Task: Sort the products in the category "Laundry" by price (highest first).
Action: Mouse moved to (877, 340)
Screenshot: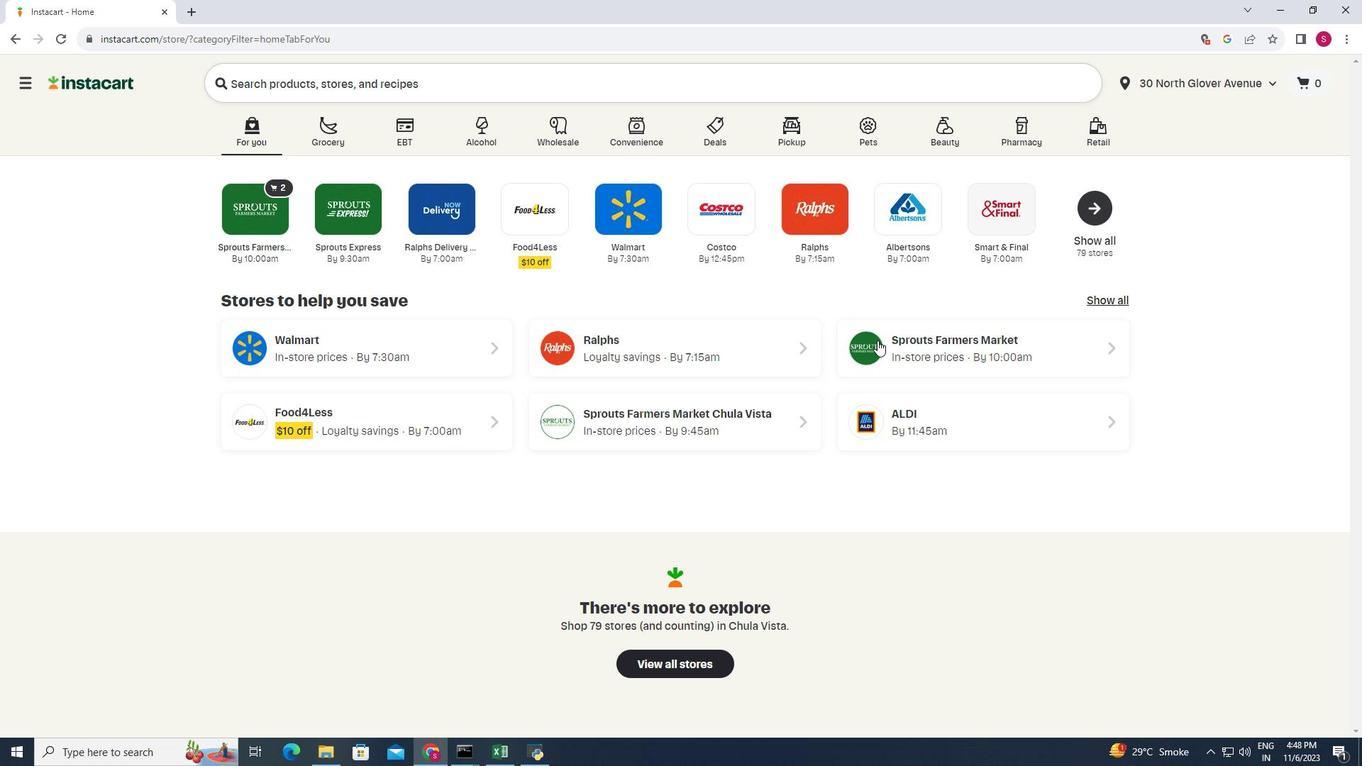 
Action: Mouse pressed left at (877, 340)
Screenshot: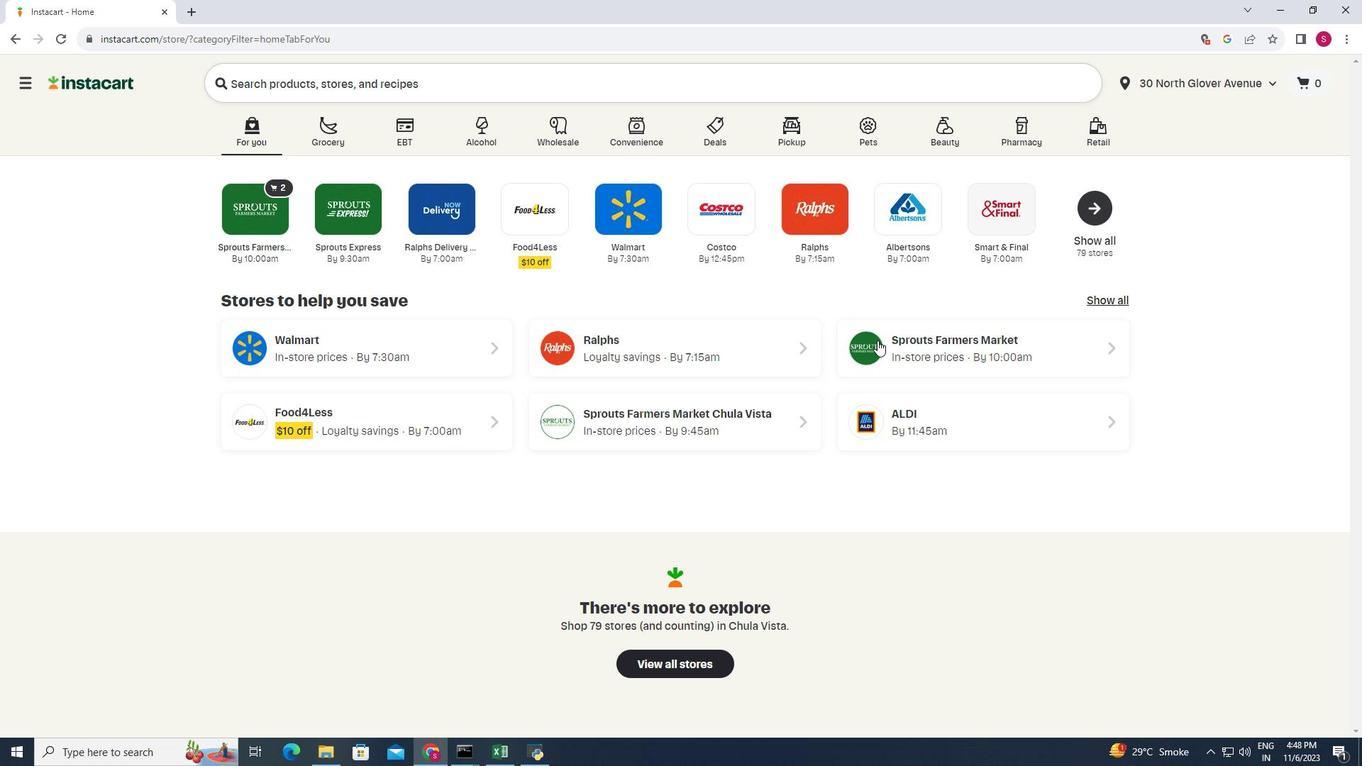 
Action: Mouse moved to (92, 531)
Screenshot: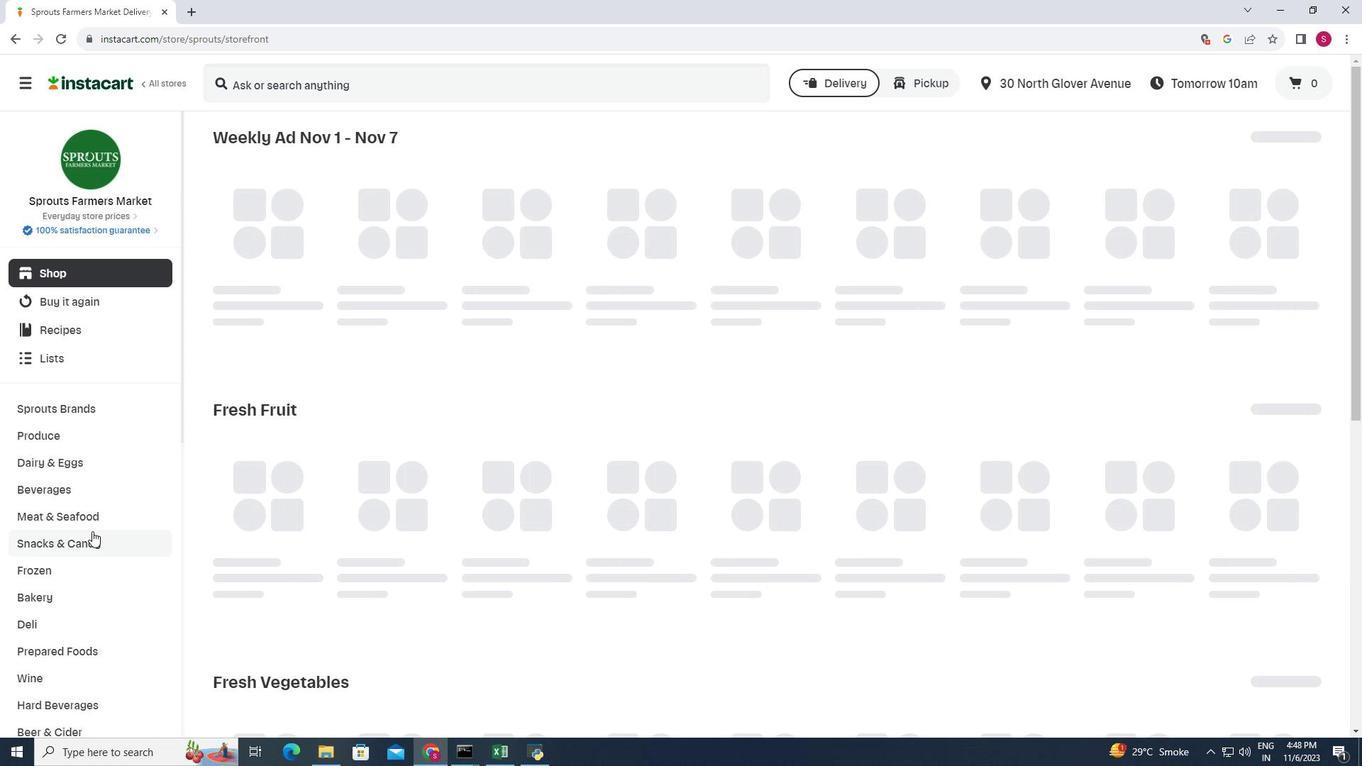 
Action: Mouse scrolled (92, 530) with delta (0, 0)
Screenshot: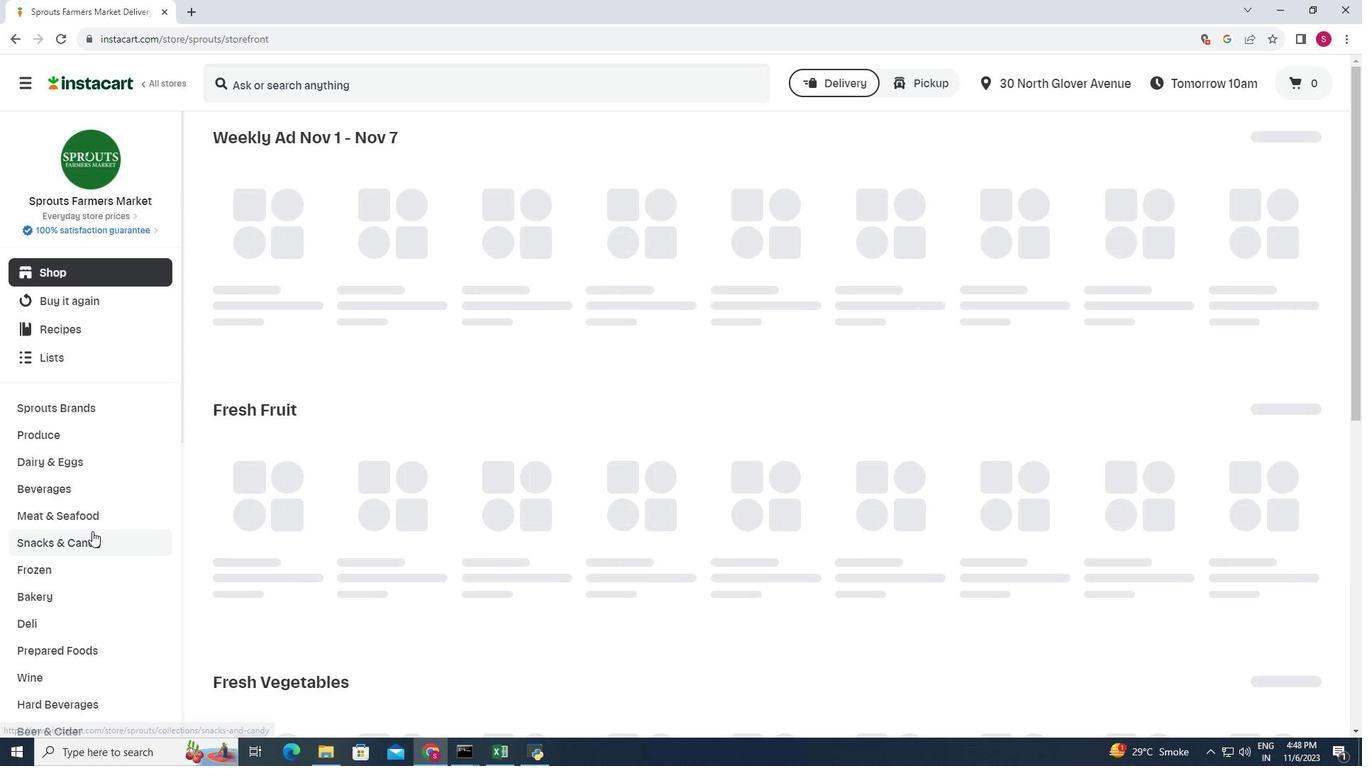
Action: Mouse scrolled (92, 530) with delta (0, 0)
Screenshot: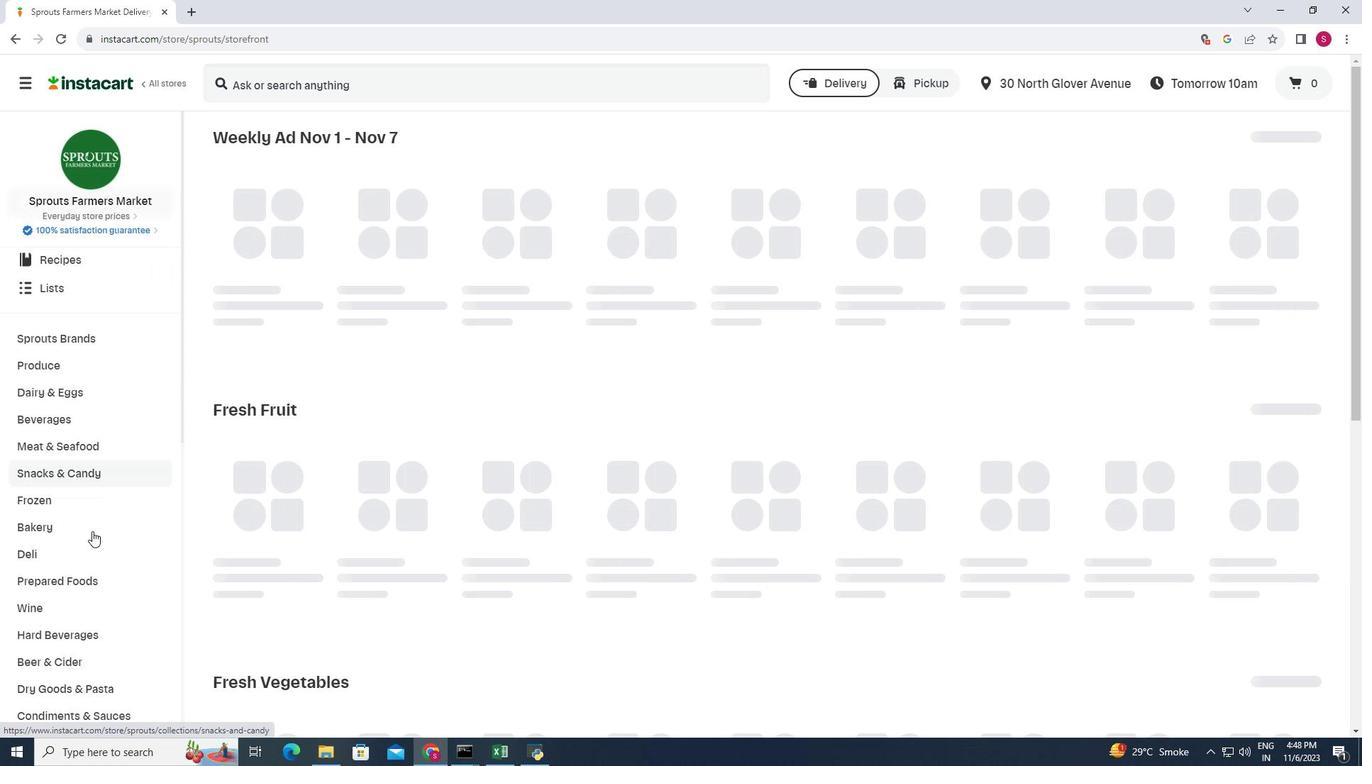 
Action: Mouse scrolled (92, 530) with delta (0, 0)
Screenshot: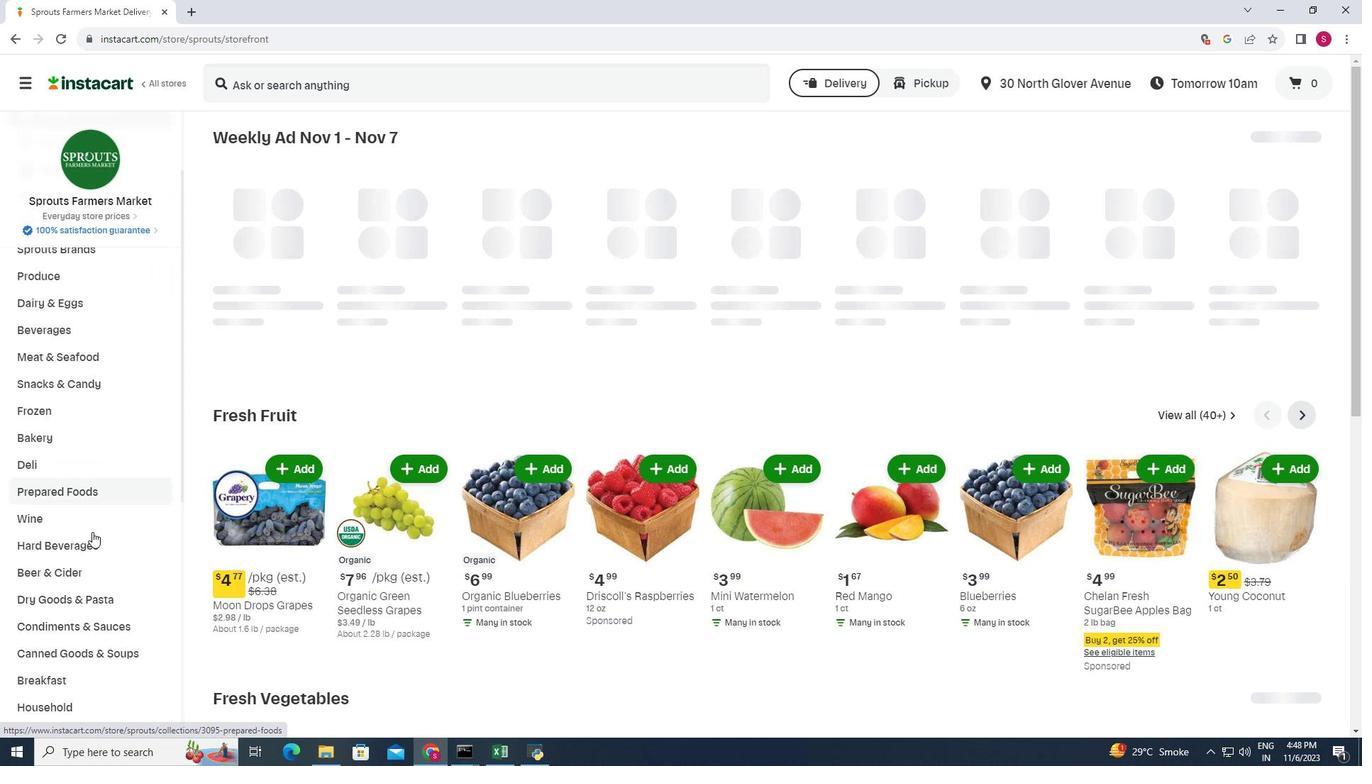 
Action: Mouse moved to (92, 532)
Screenshot: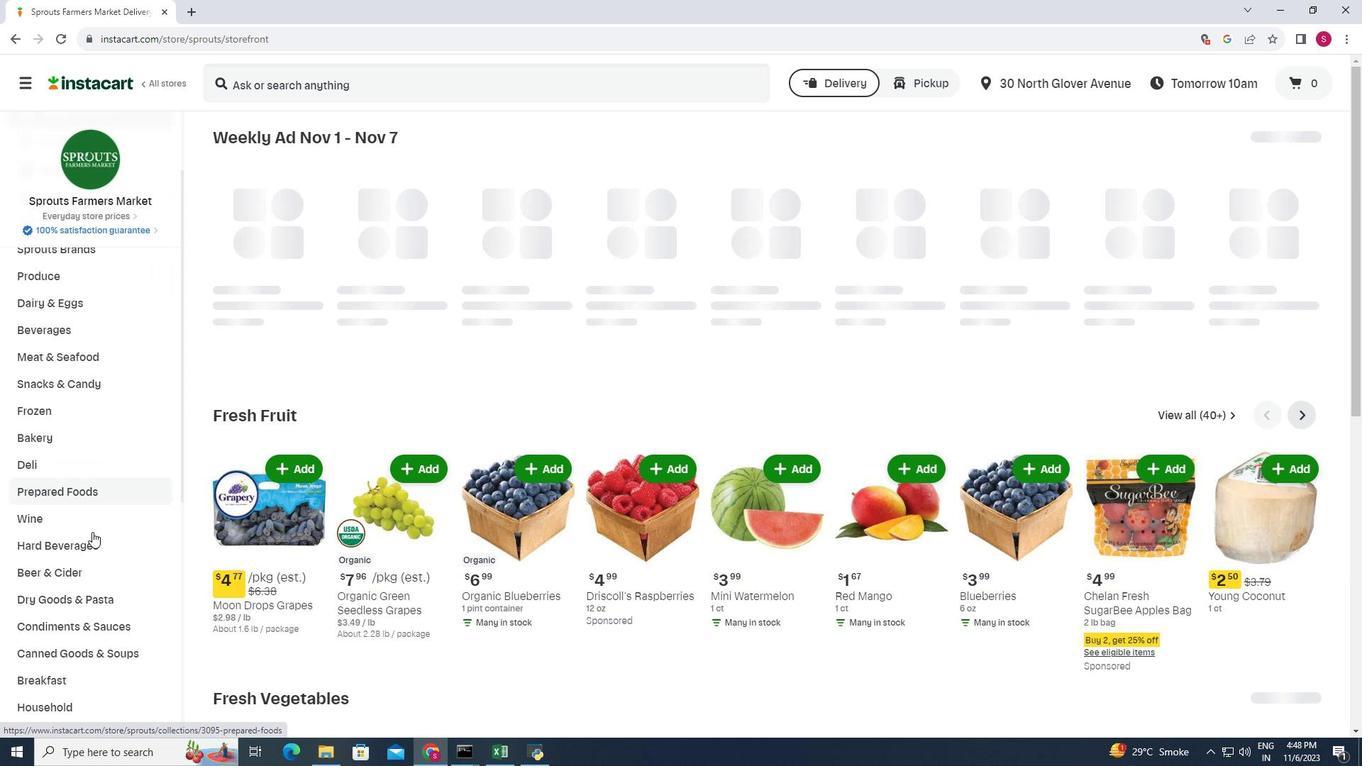 
Action: Mouse scrolled (92, 531) with delta (0, 0)
Screenshot: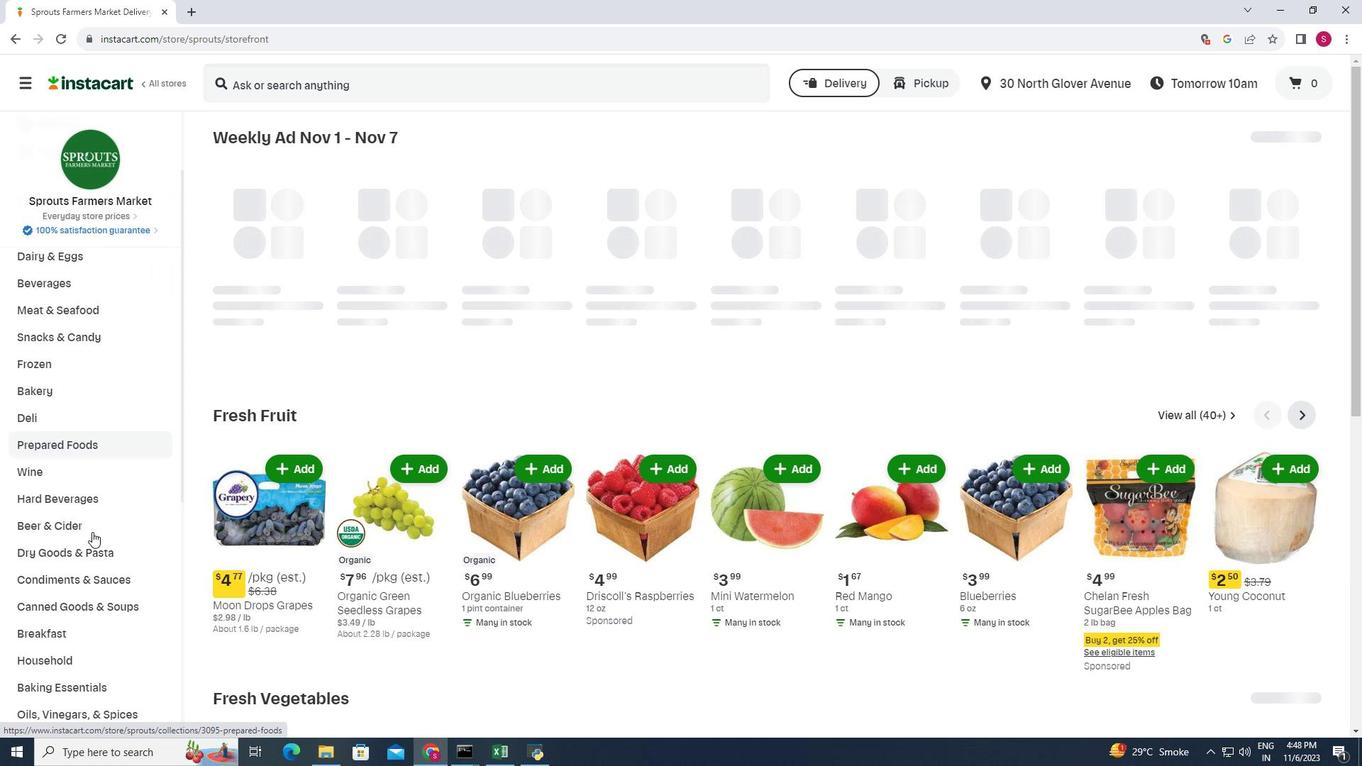 
Action: Mouse moved to (82, 579)
Screenshot: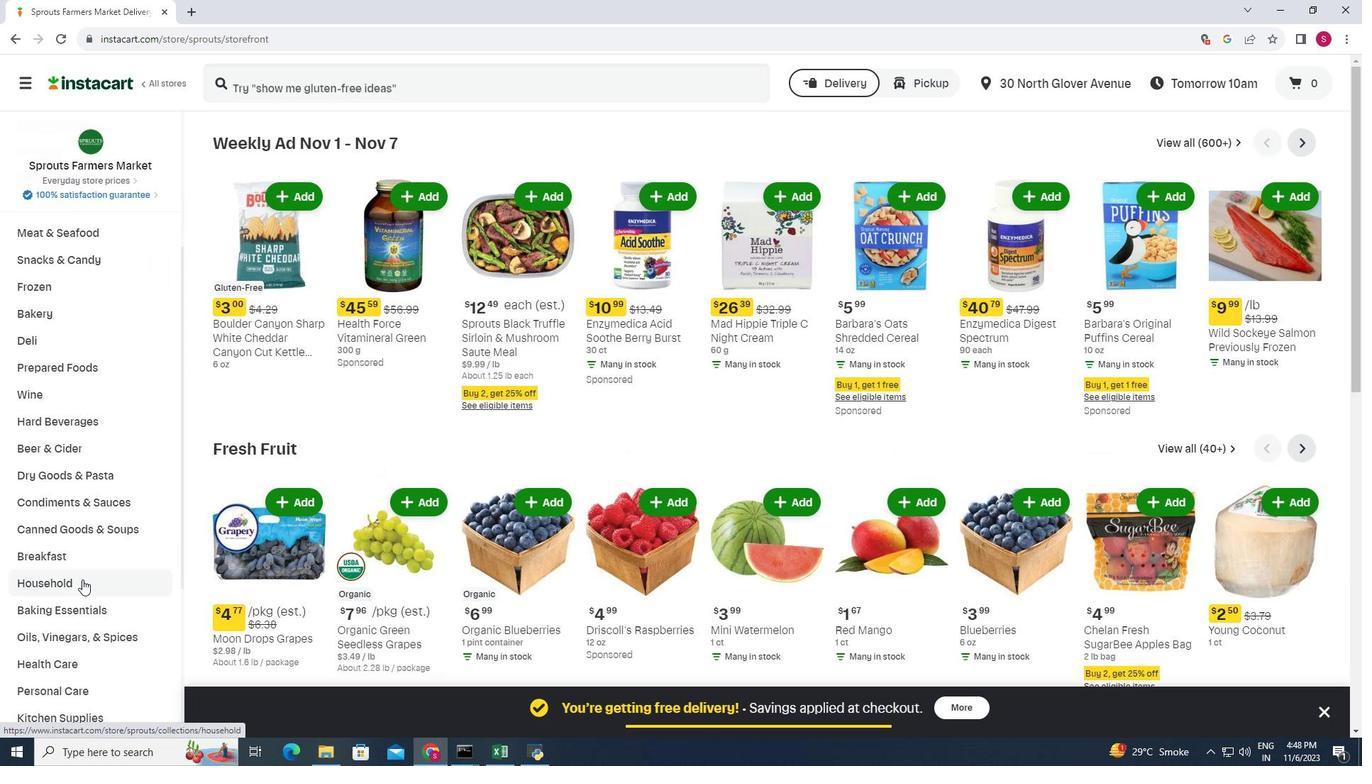 
Action: Mouse pressed left at (82, 579)
Screenshot: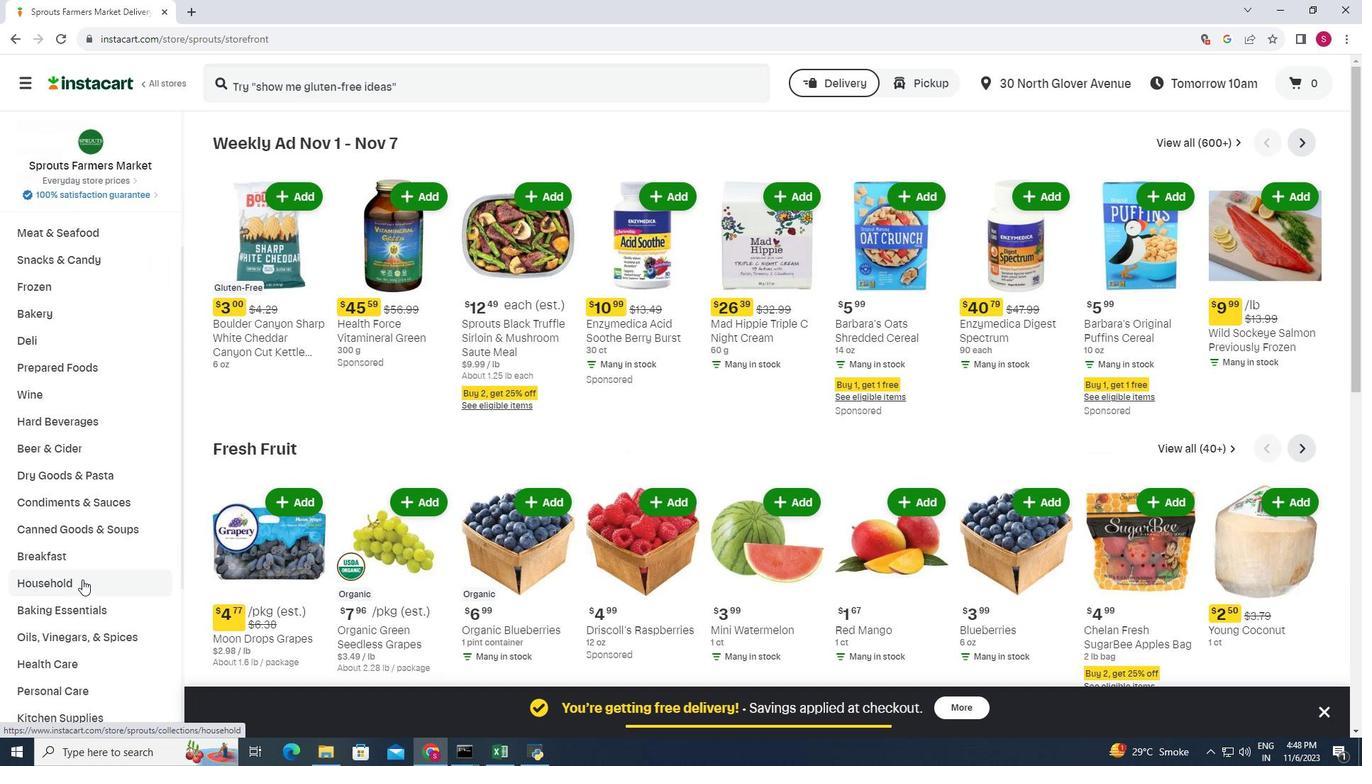 
Action: Mouse moved to (534, 178)
Screenshot: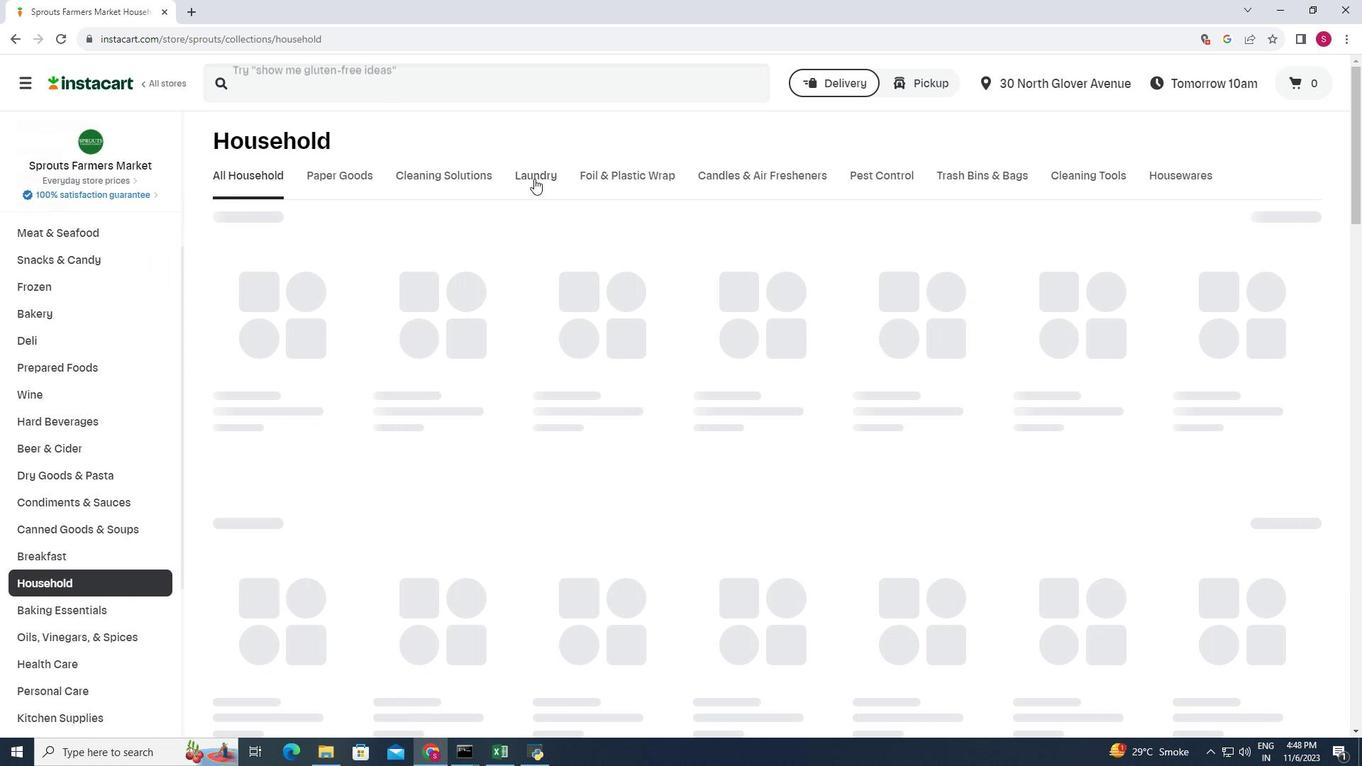 
Action: Mouse pressed left at (534, 178)
Screenshot: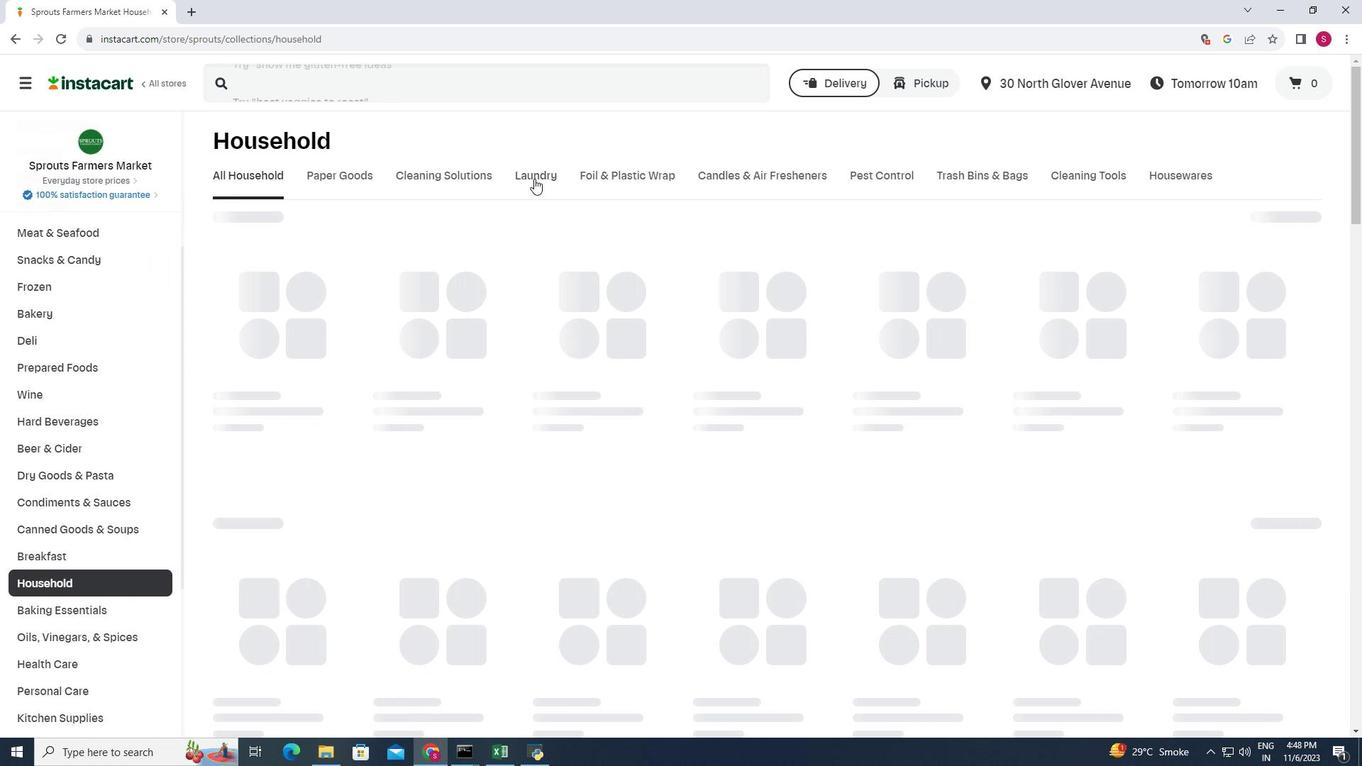 
Action: Mouse moved to (1316, 293)
Screenshot: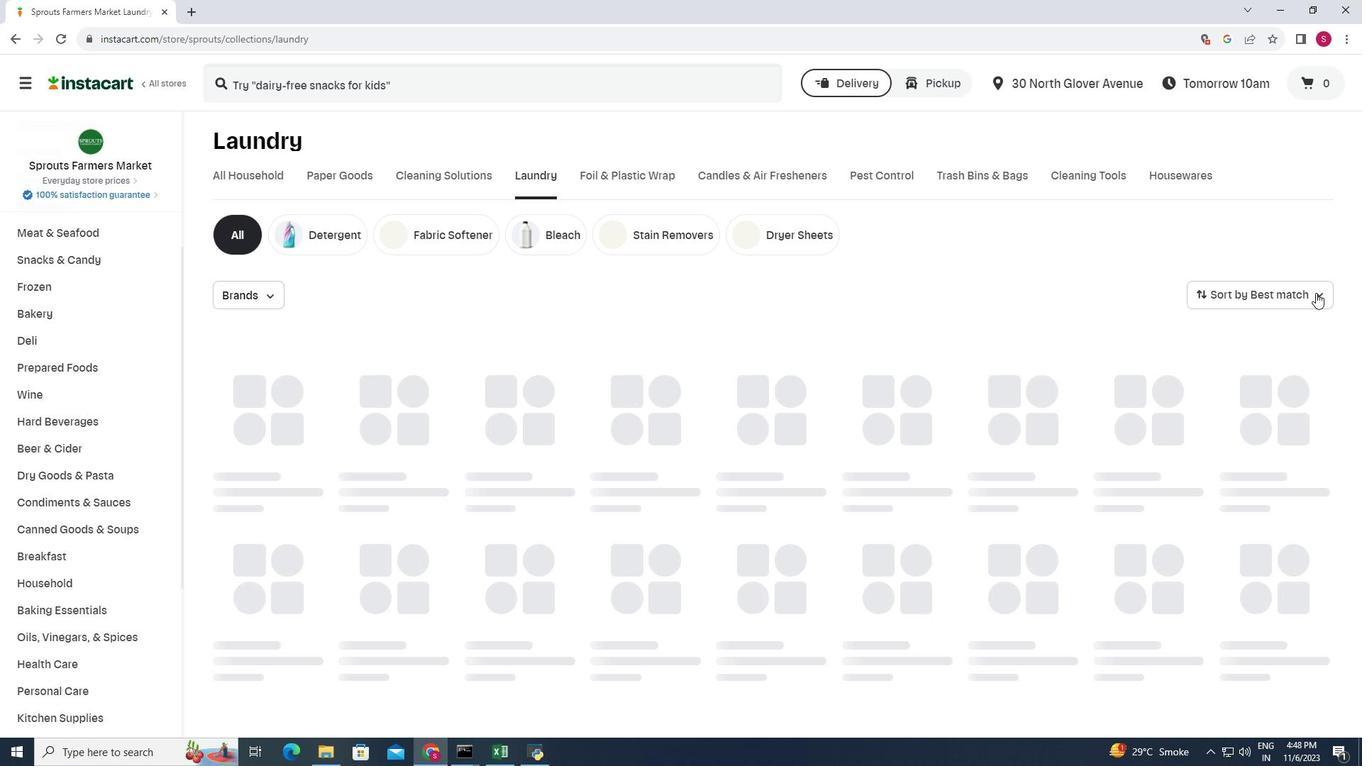 
Action: Mouse pressed left at (1316, 293)
Screenshot: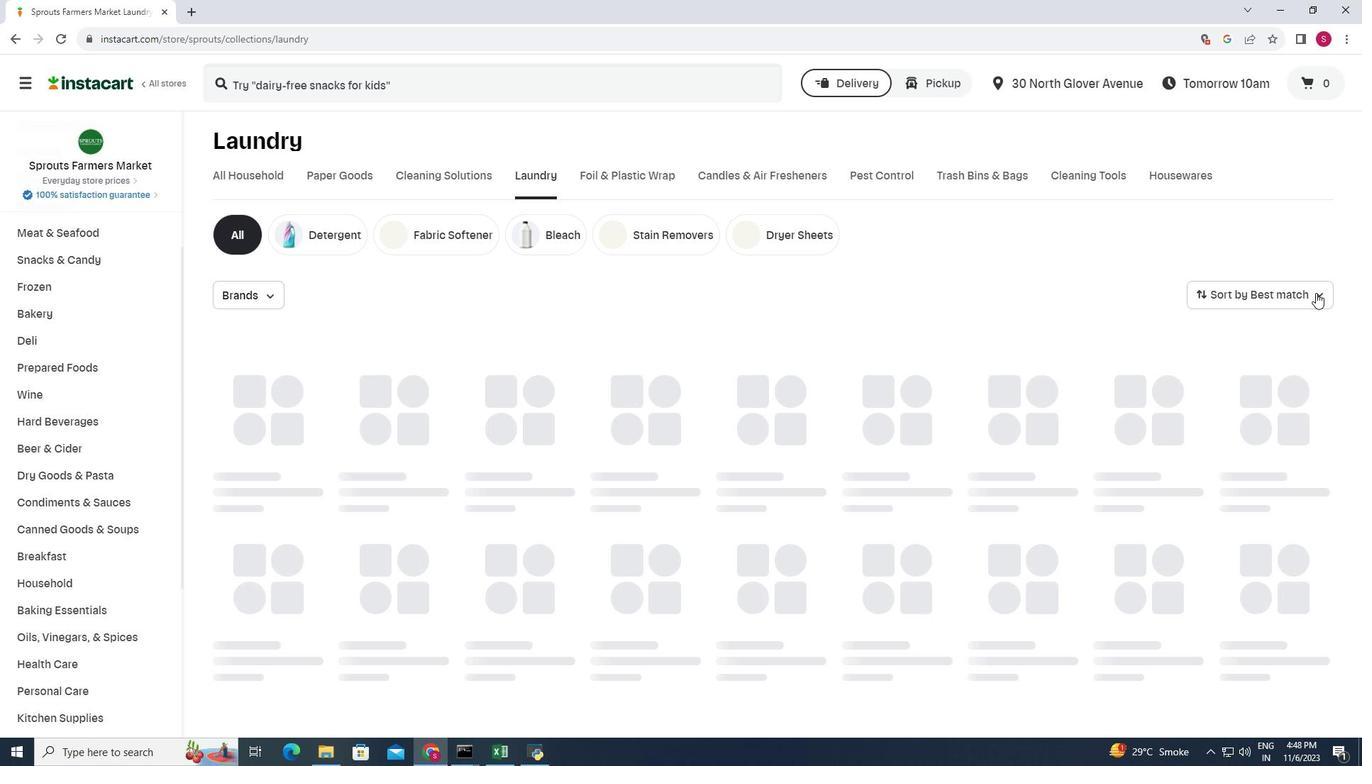
Action: Mouse moved to (1294, 386)
Screenshot: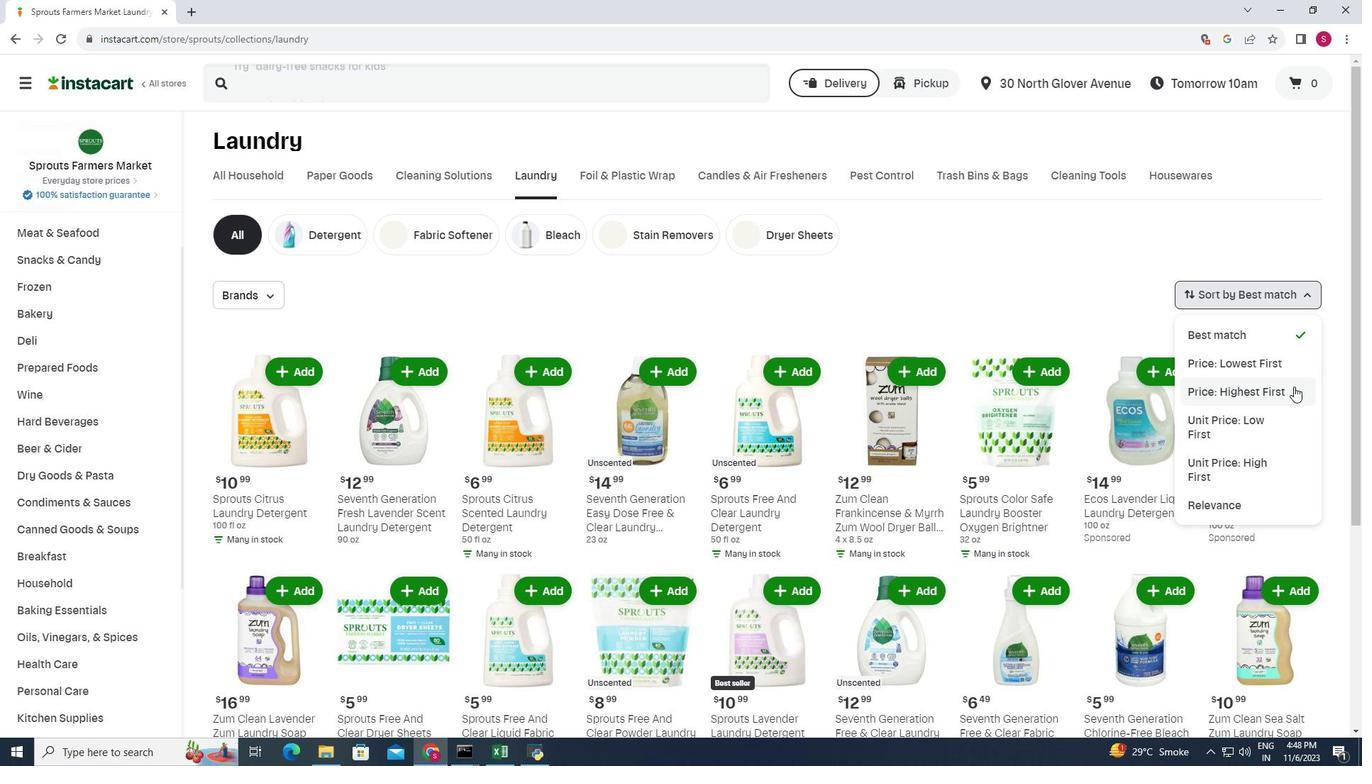
Action: Mouse pressed left at (1294, 386)
Screenshot: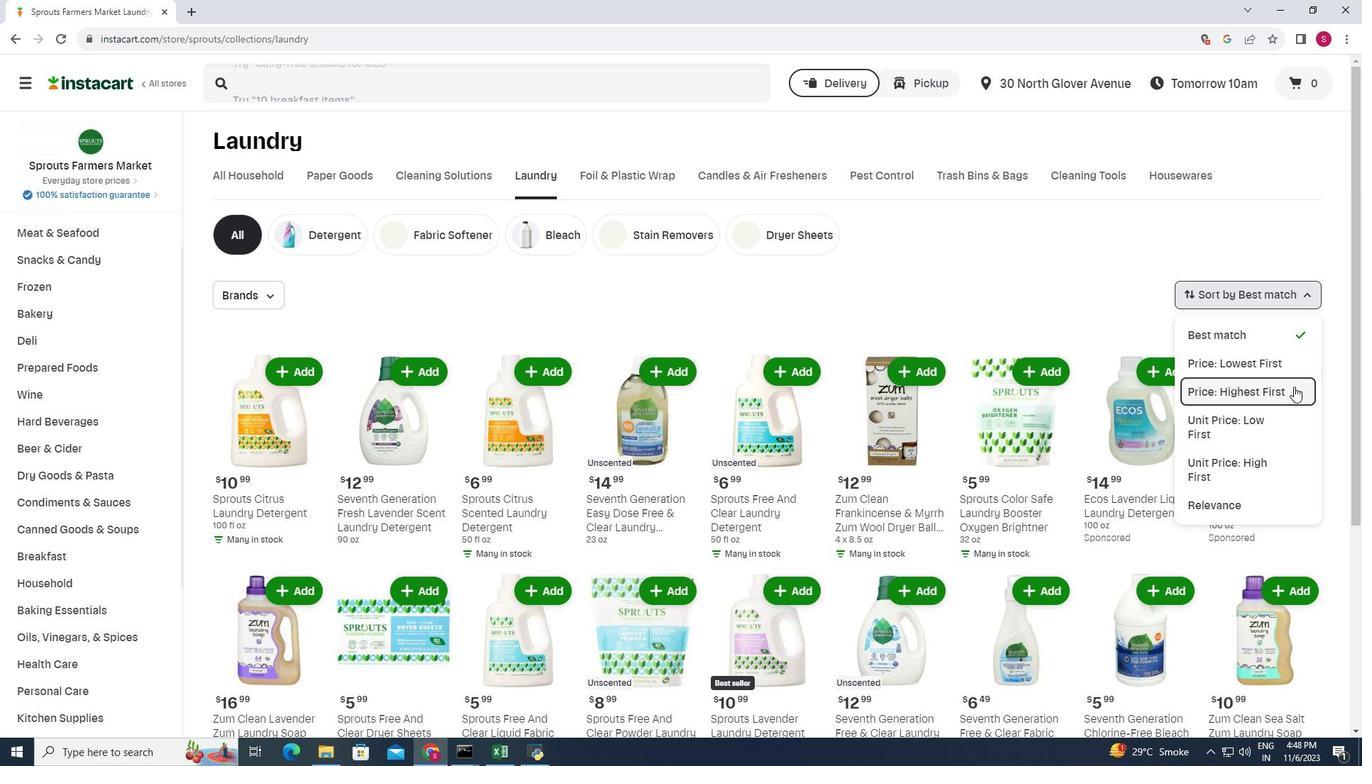 
Action: Mouse moved to (723, 326)
Screenshot: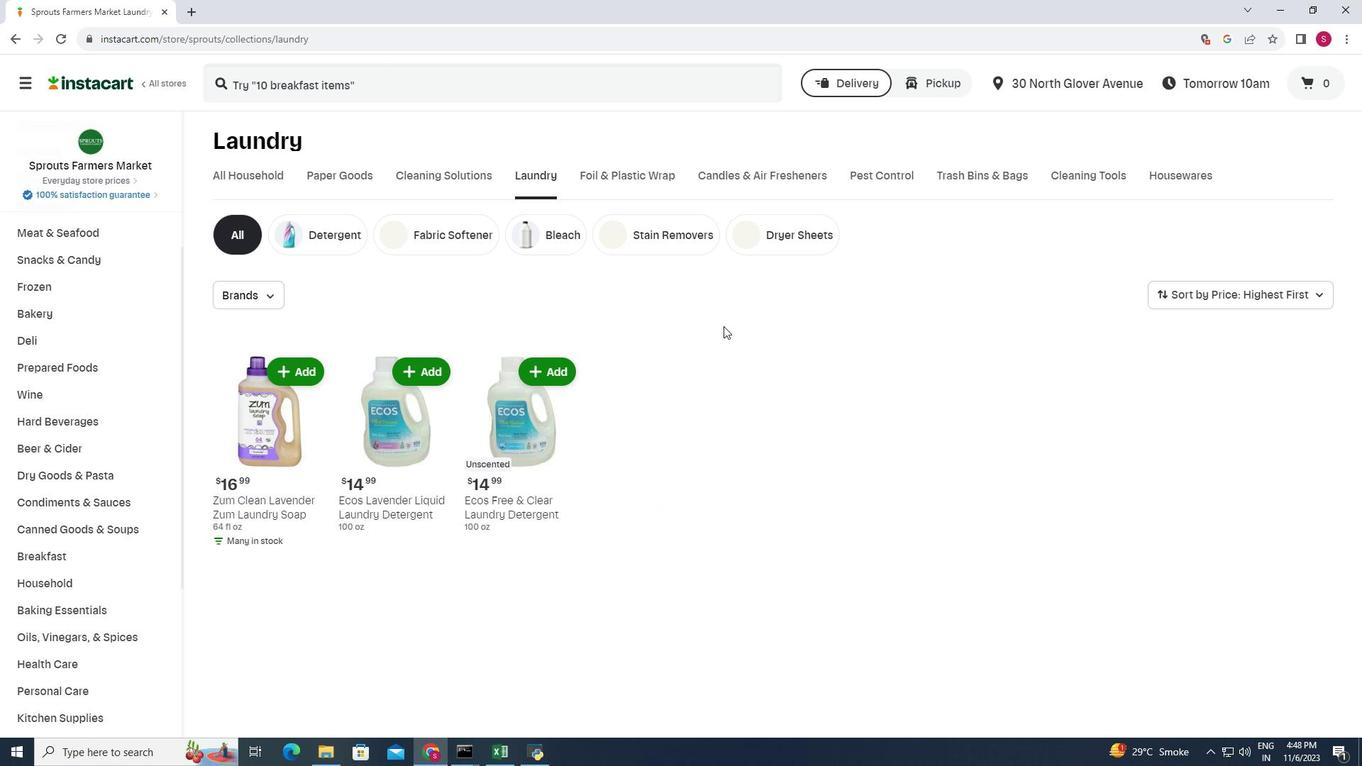 
Action: Mouse scrolled (723, 325) with delta (0, 0)
Screenshot: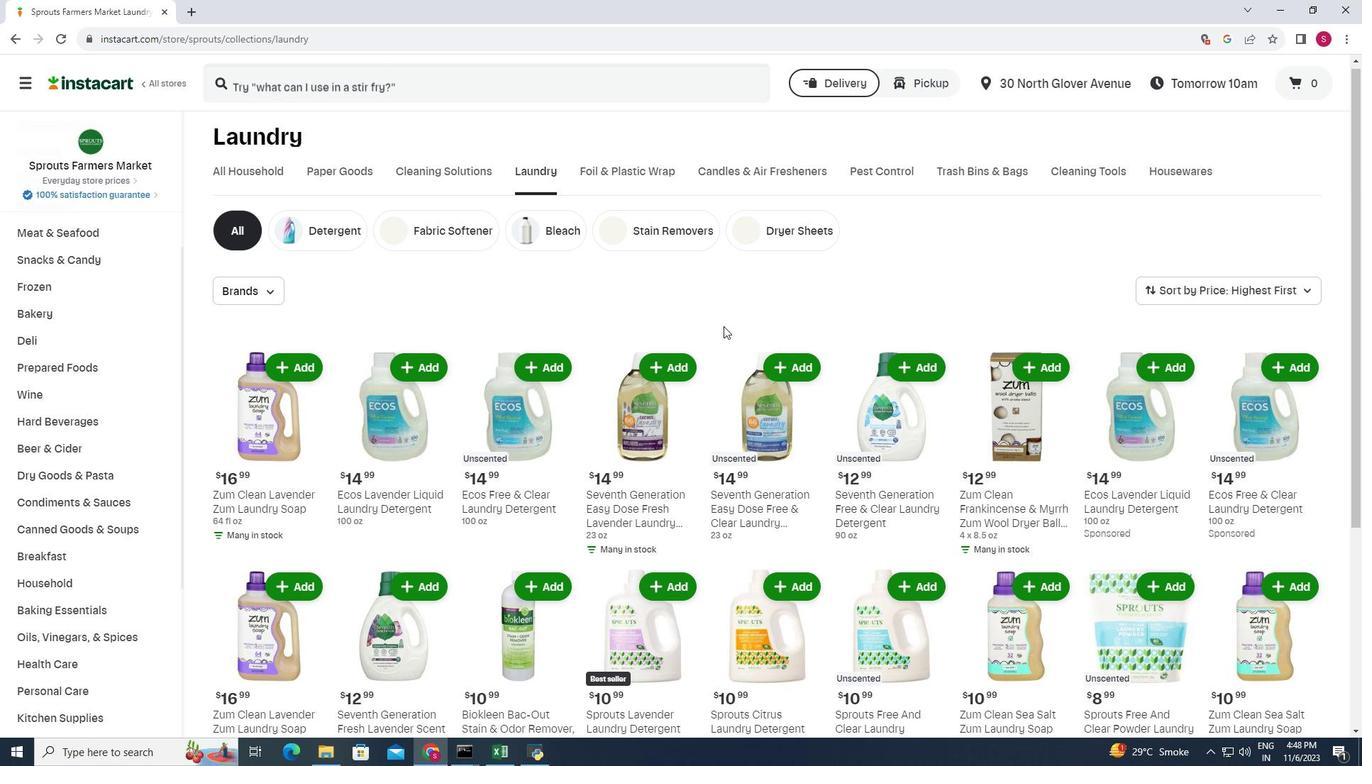 
Action: Mouse scrolled (723, 325) with delta (0, 0)
Screenshot: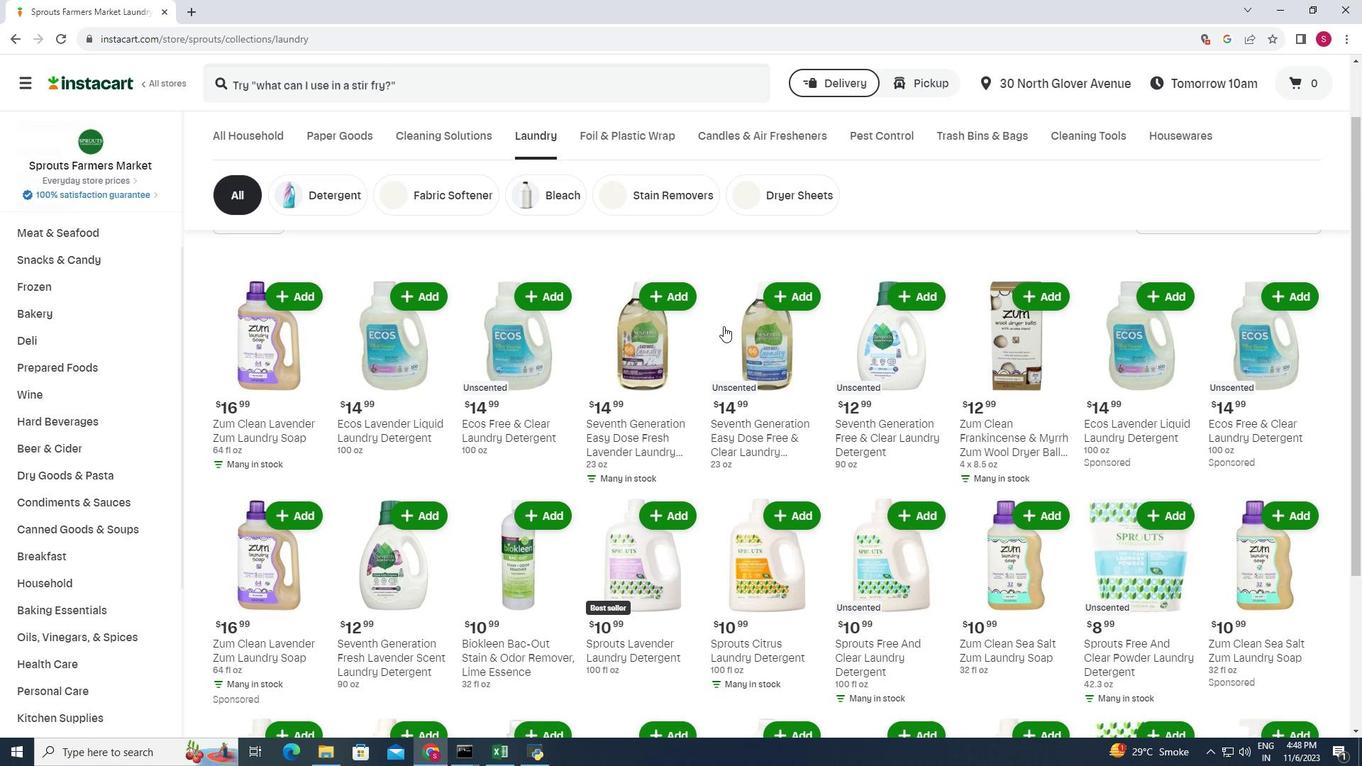 
Action: Mouse scrolled (723, 325) with delta (0, 0)
Screenshot: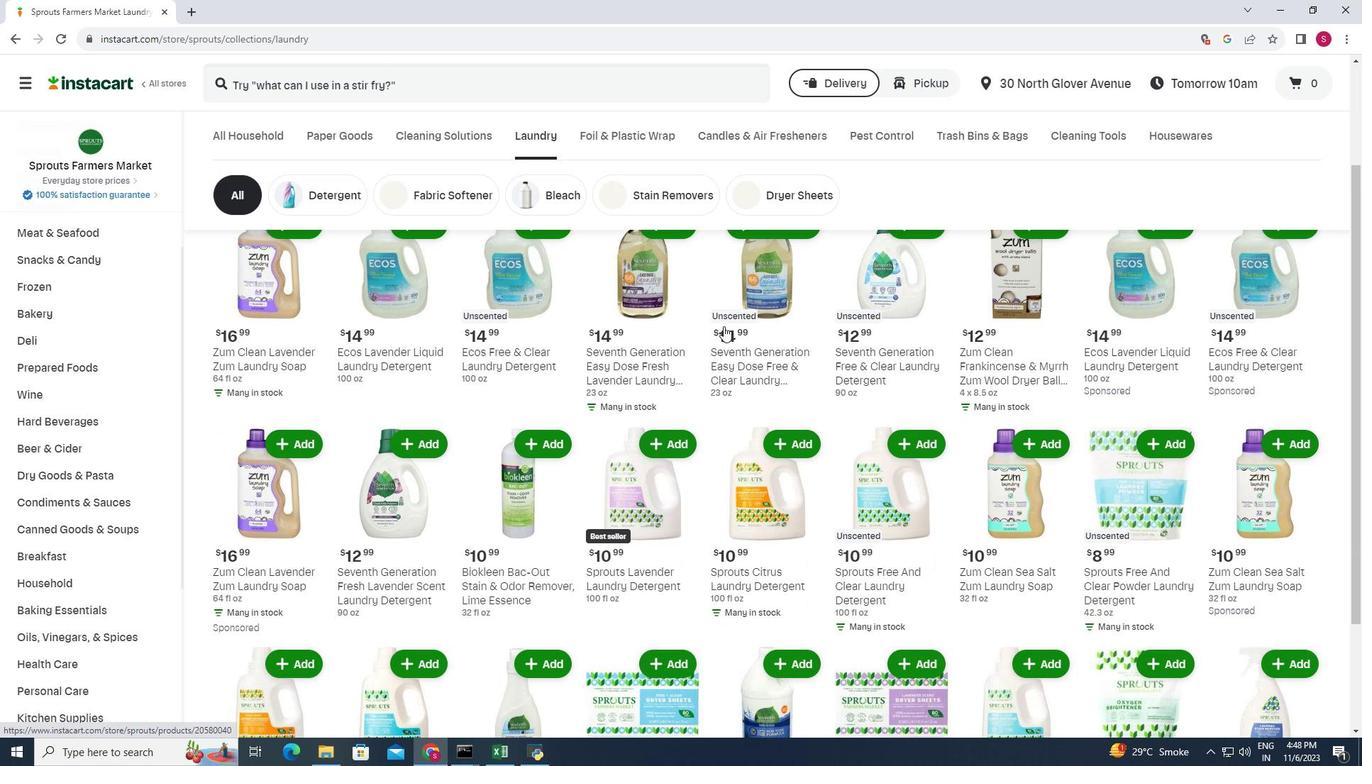 
Action: Mouse scrolled (723, 325) with delta (0, 0)
Screenshot: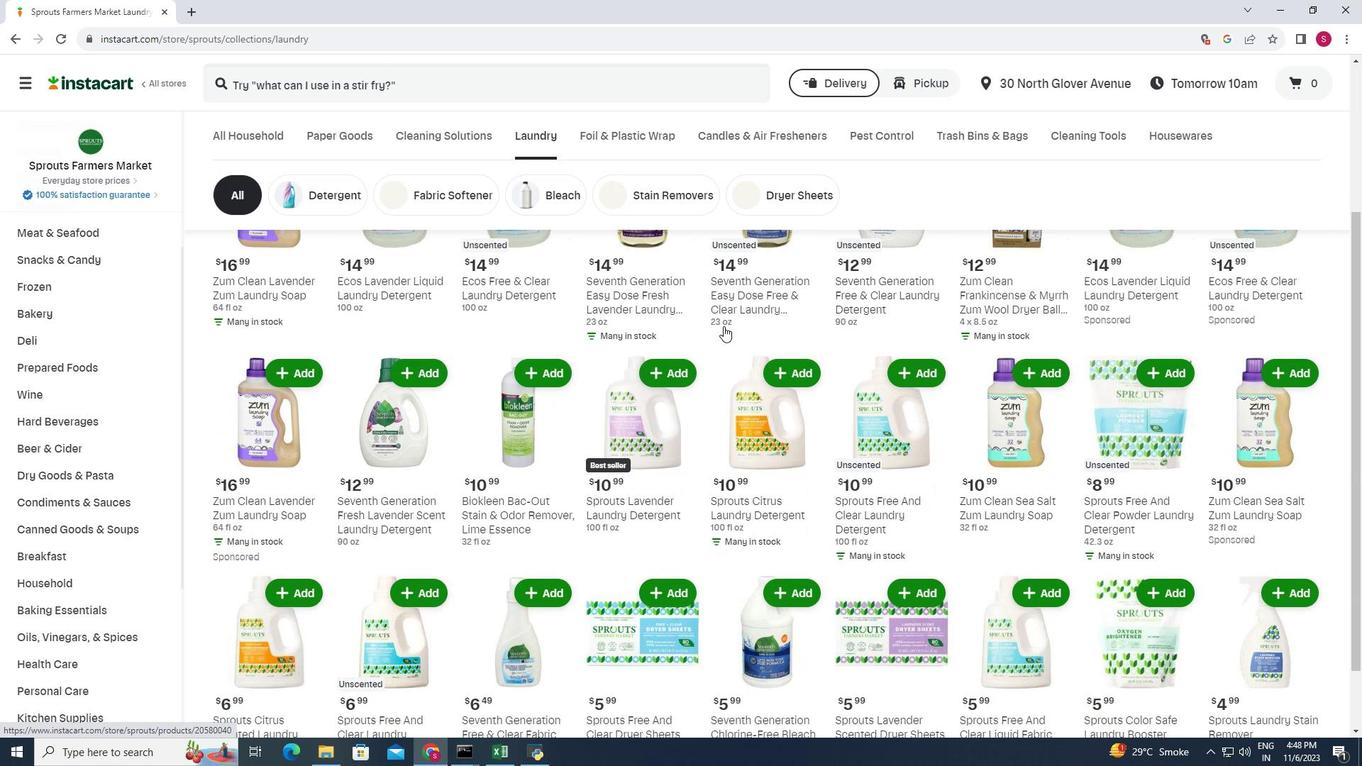 
Action: Mouse scrolled (723, 325) with delta (0, 0)
Screenshot: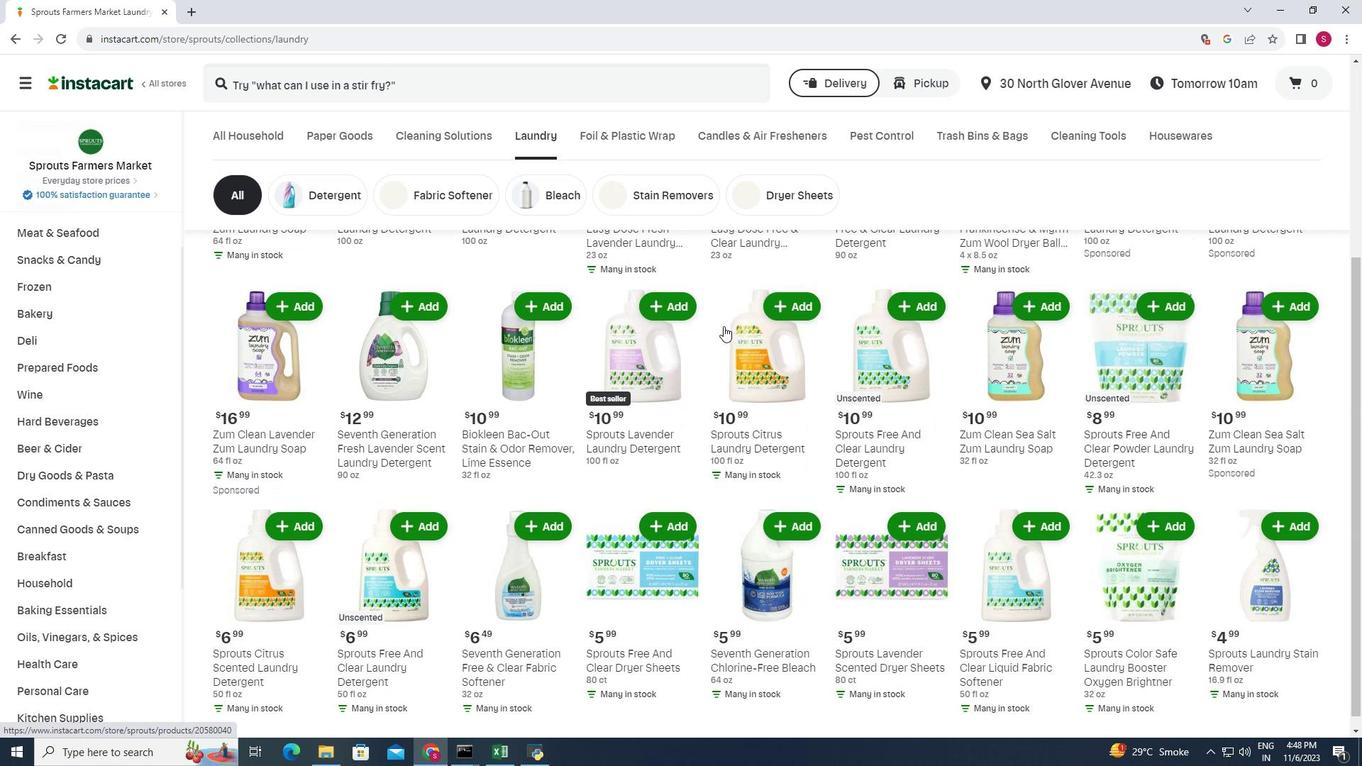
Action: Mouse scrolled (723, 325) with delta (0, 0)
Screenshot: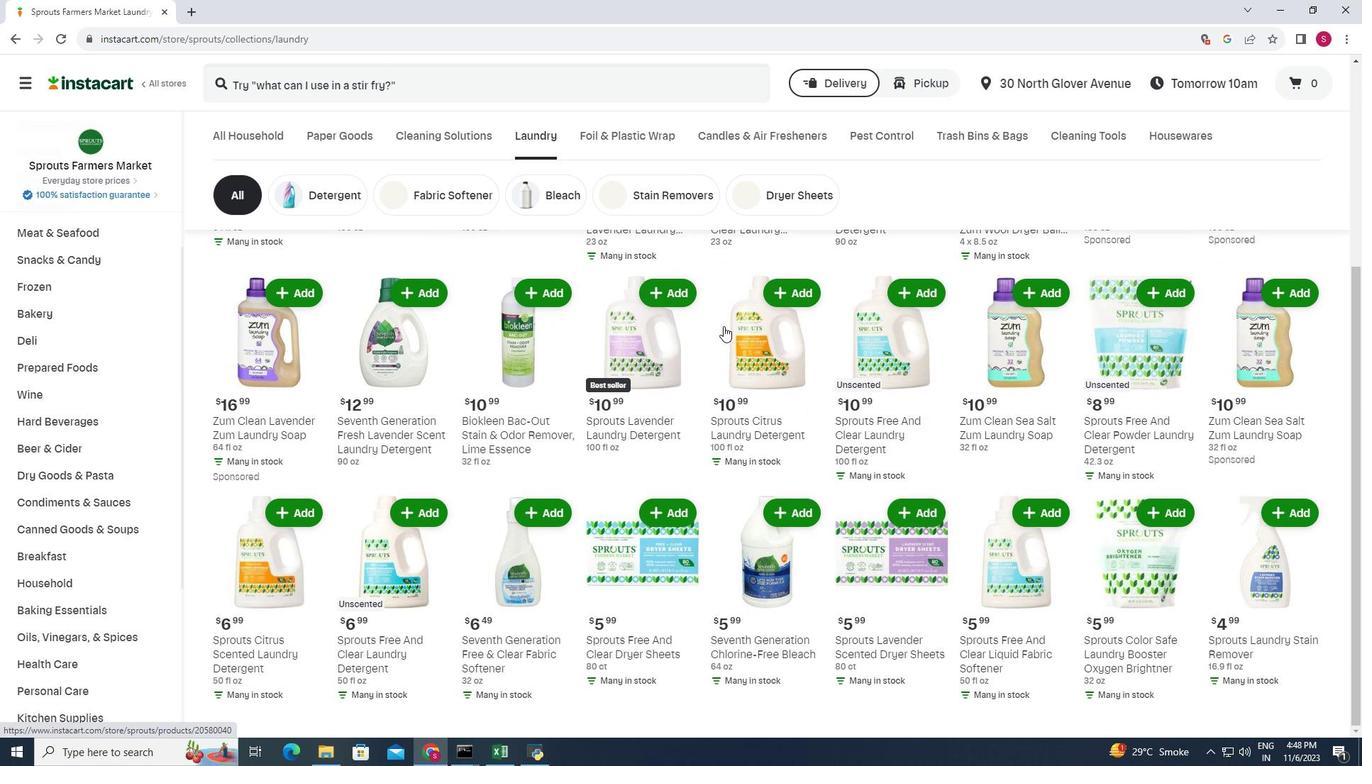 
Action: Mouse scrolled (723, 325) with delta (0, 0)
Screenshot: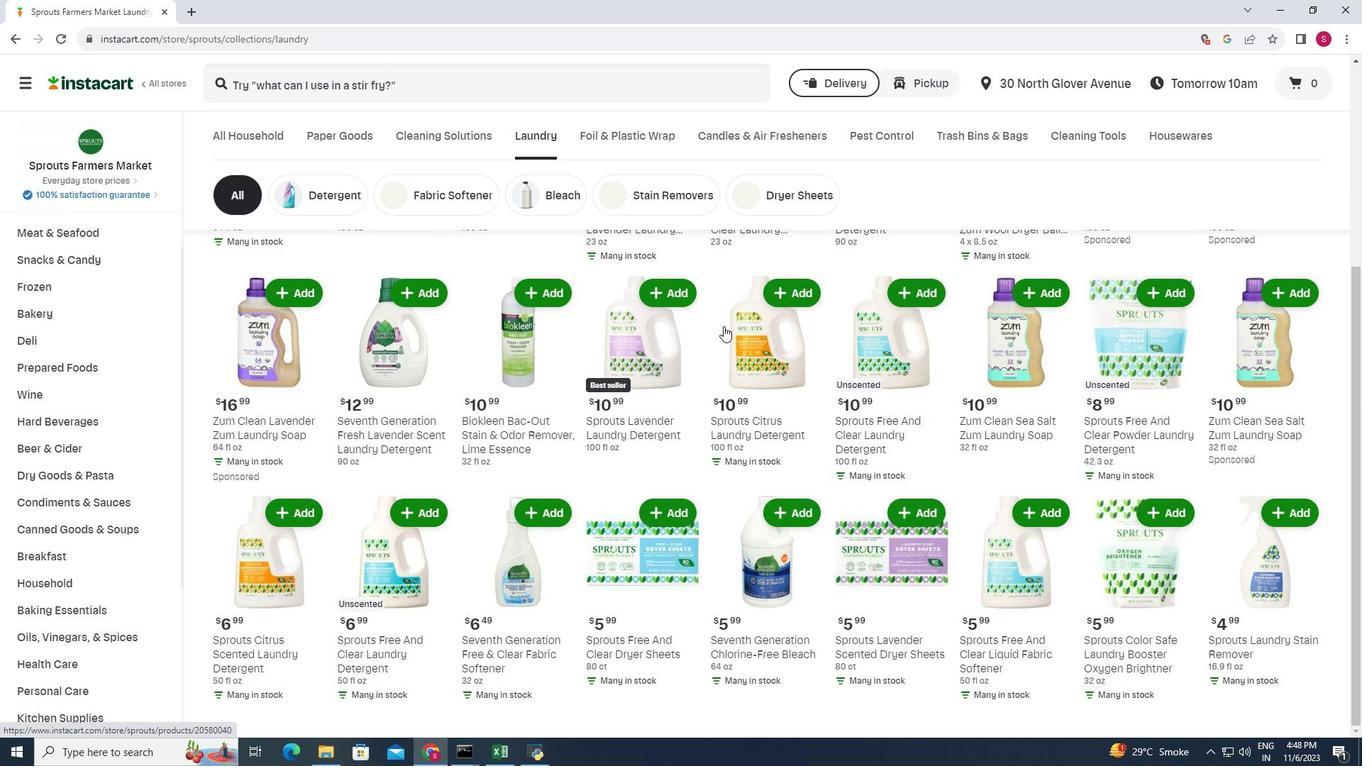 
